 Task: Add Sprouts Burdock to the cart.
Action: Mouse moved to (262, 123)
Screenshot: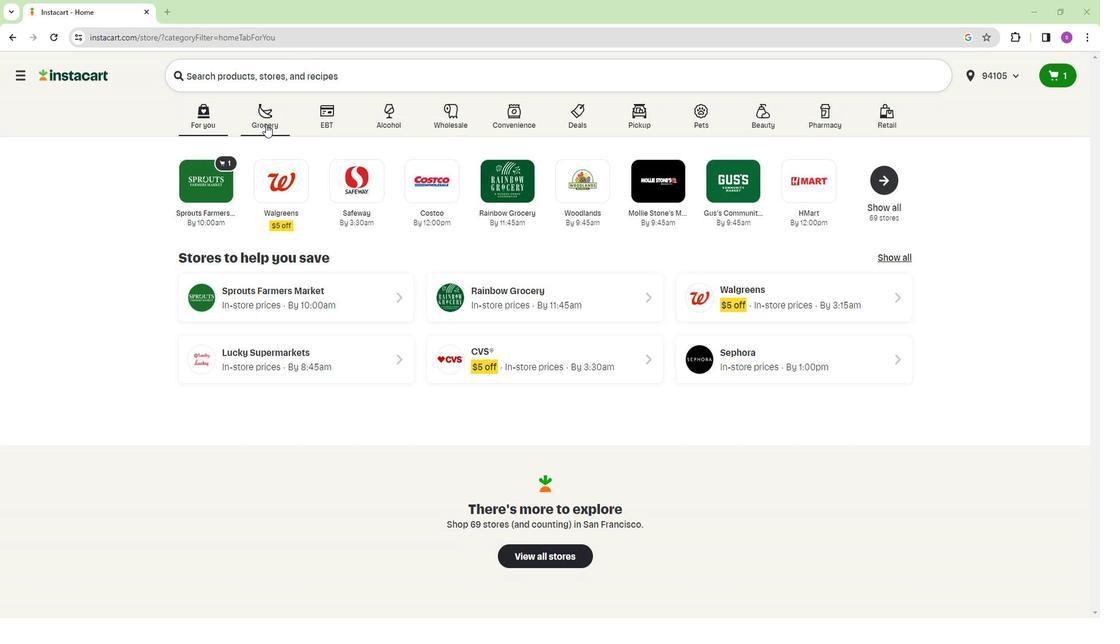 
Action: Mouse pressed left at (262, 123)
Screenshot: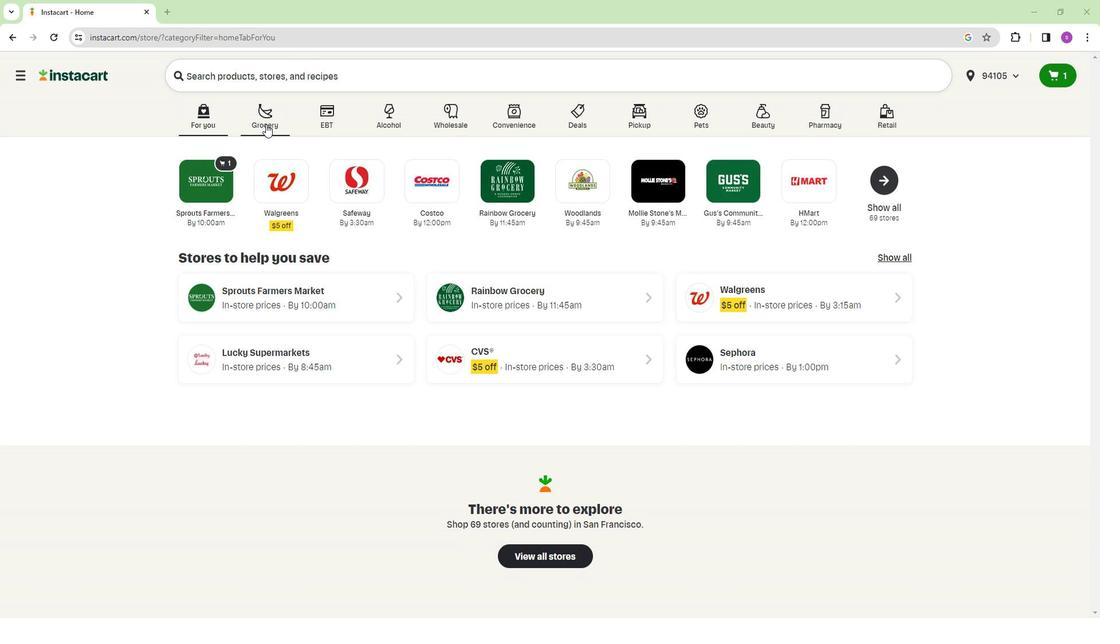 
Action: Mouse moved to (208, 185)
Screenshot: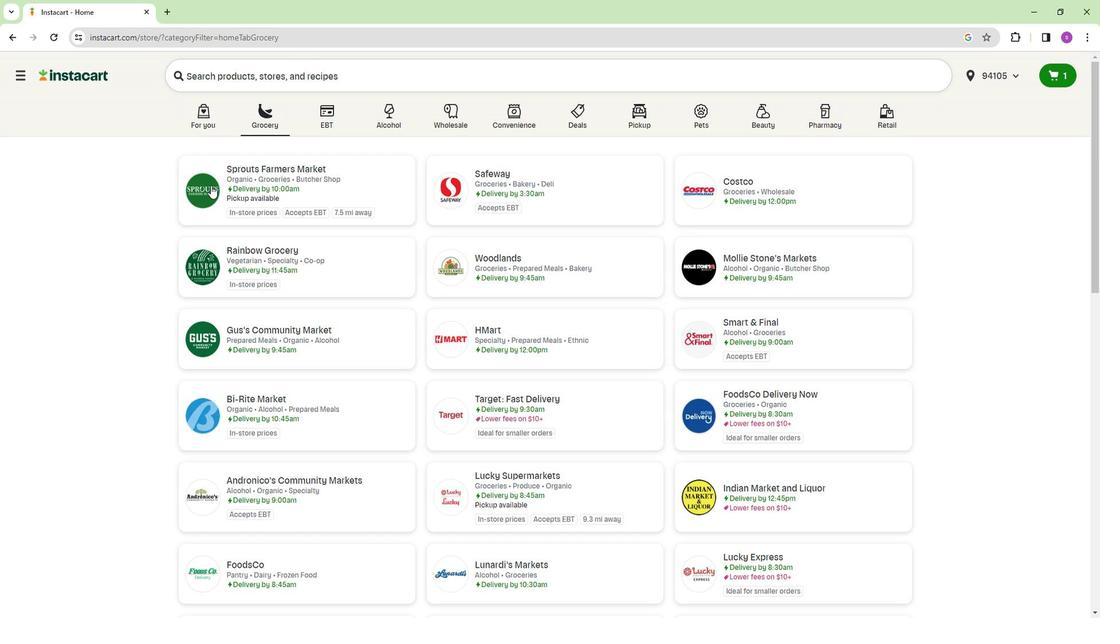 
Action: Mouse pressed left at (208, 185)
Screenshot: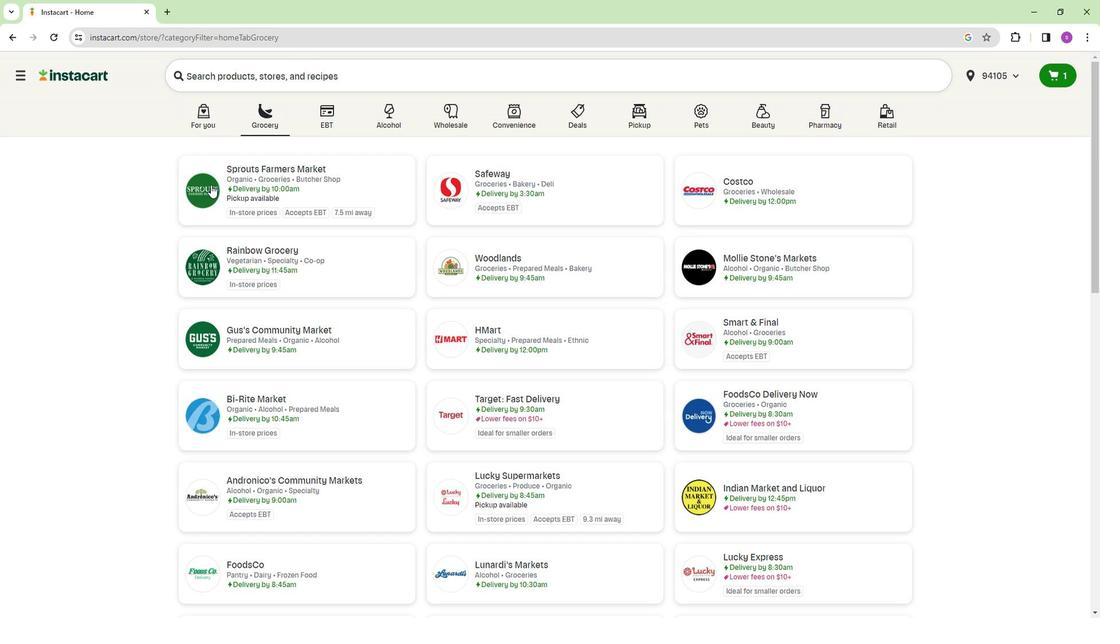
Action: Mouse moved to (83, 447)
Screenshot: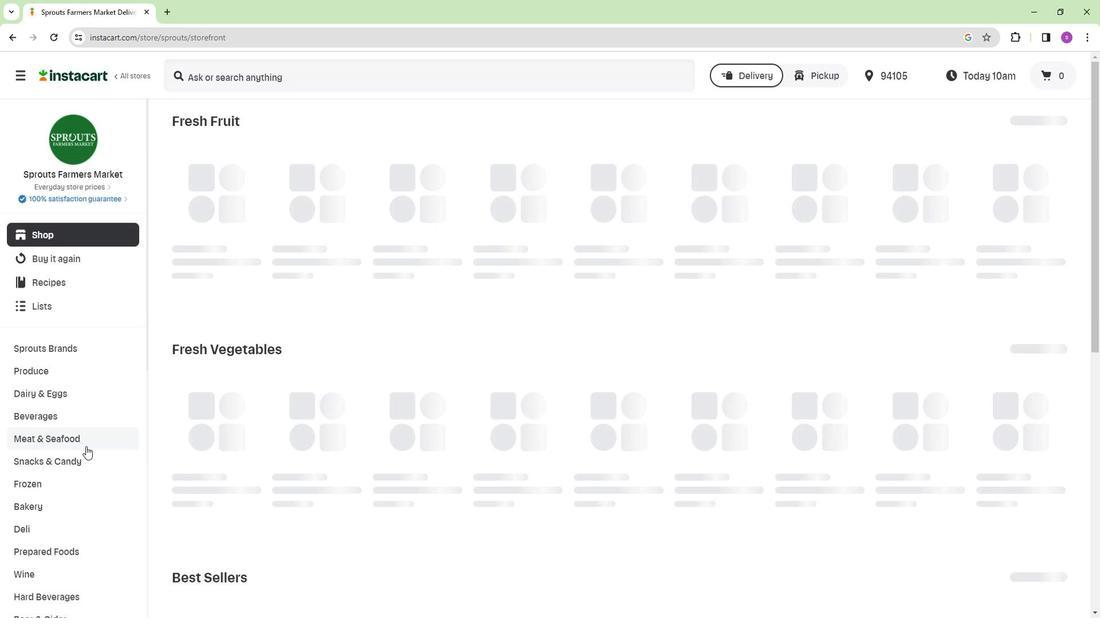 
Action: Mouse scrolled (83, 447) with delta (0, 0)
Screenshot: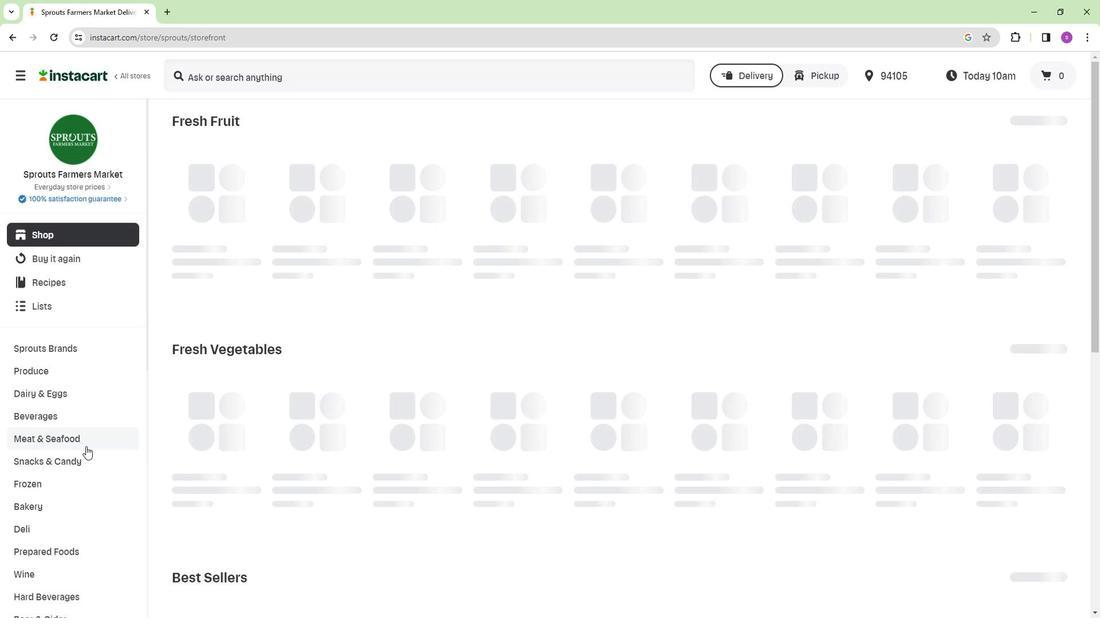 
Action: Mouse moved to (84, 447)
Screenshot: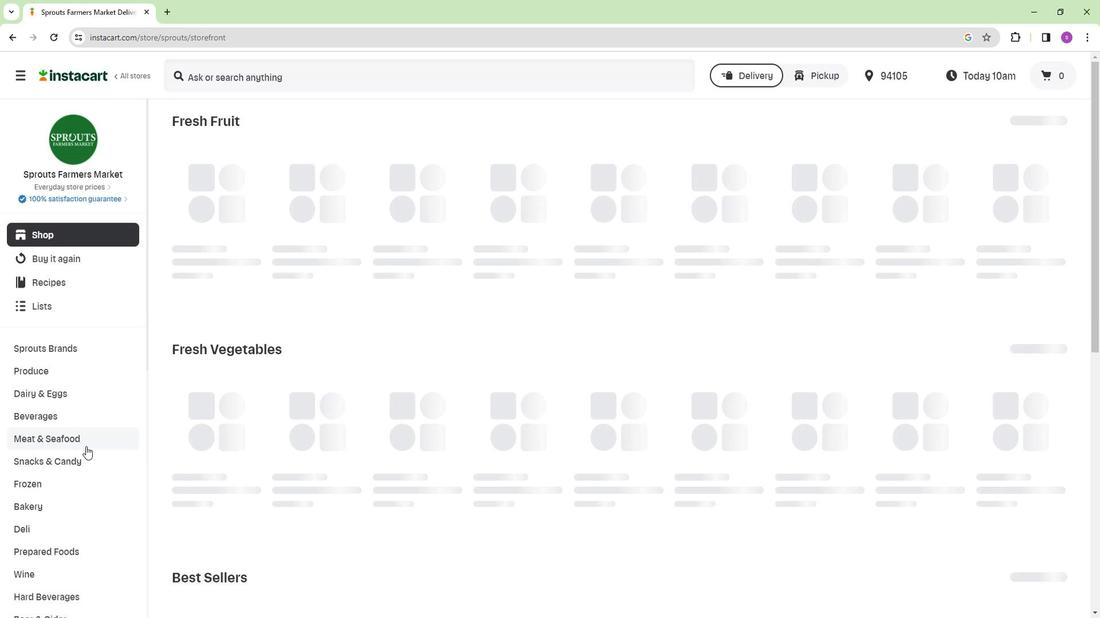 
Action: Mouse scrolled (84, 446) with delta (0, 0)
Screenshot: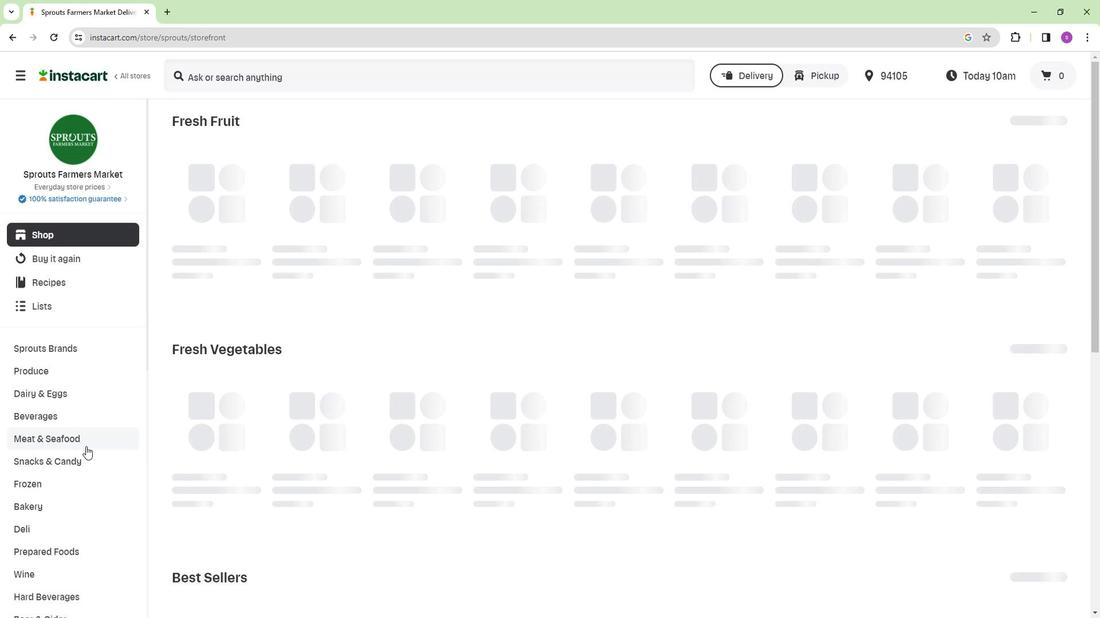 
Action: Mouse moved to (86, 443)
Screenshot: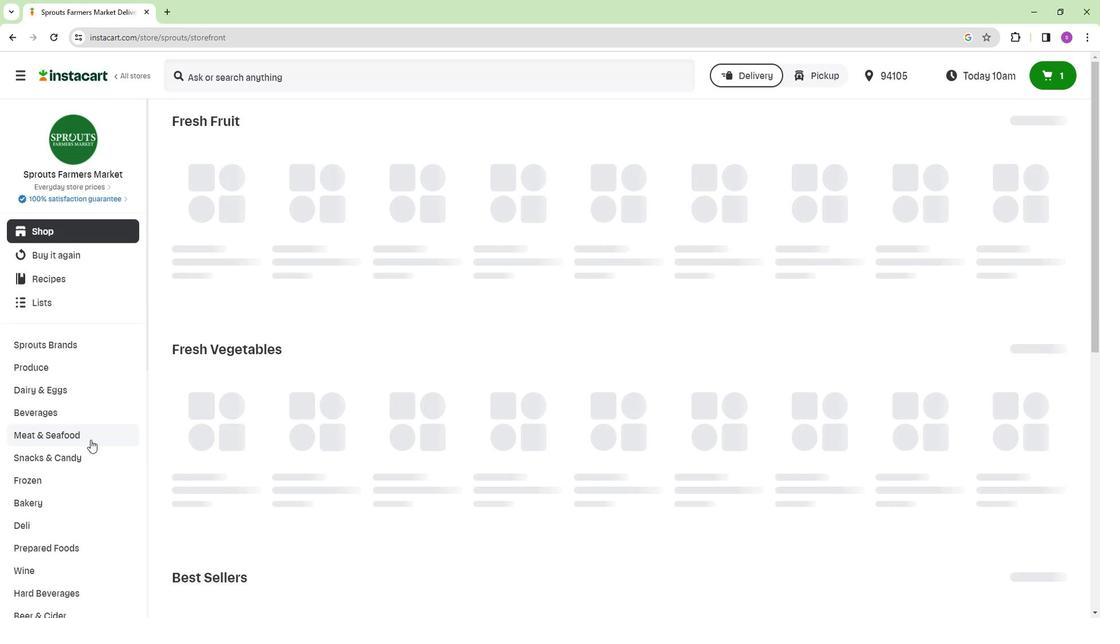 
Action: Mouse scrolled (86, 442) with delta (0, 0)
Screenshot: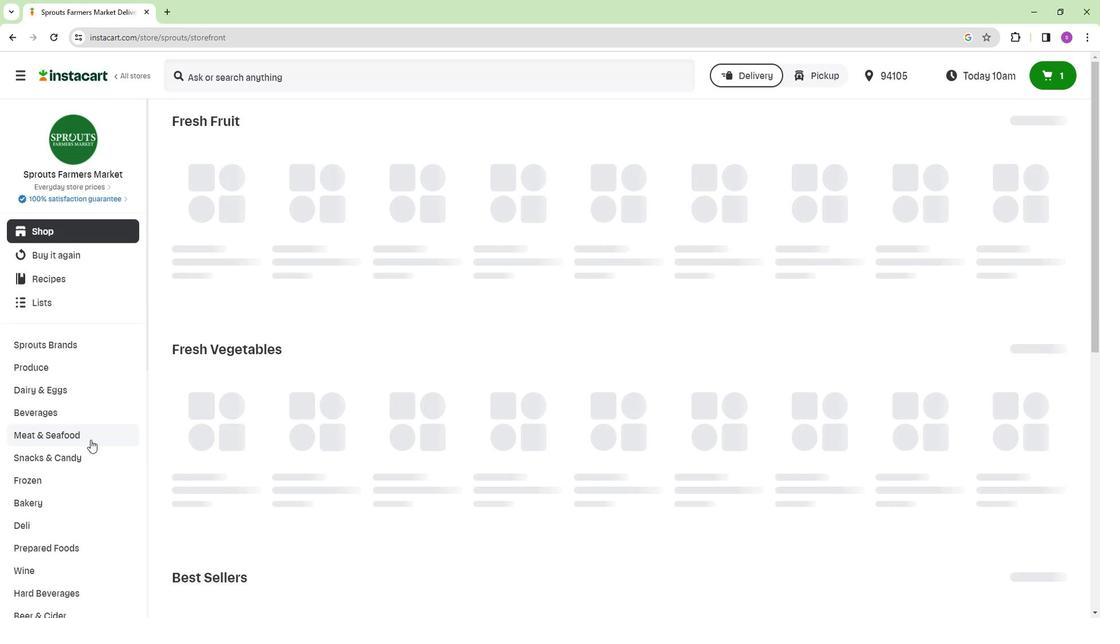 
Action: Mouse moved to (91, 432)
Screenshot: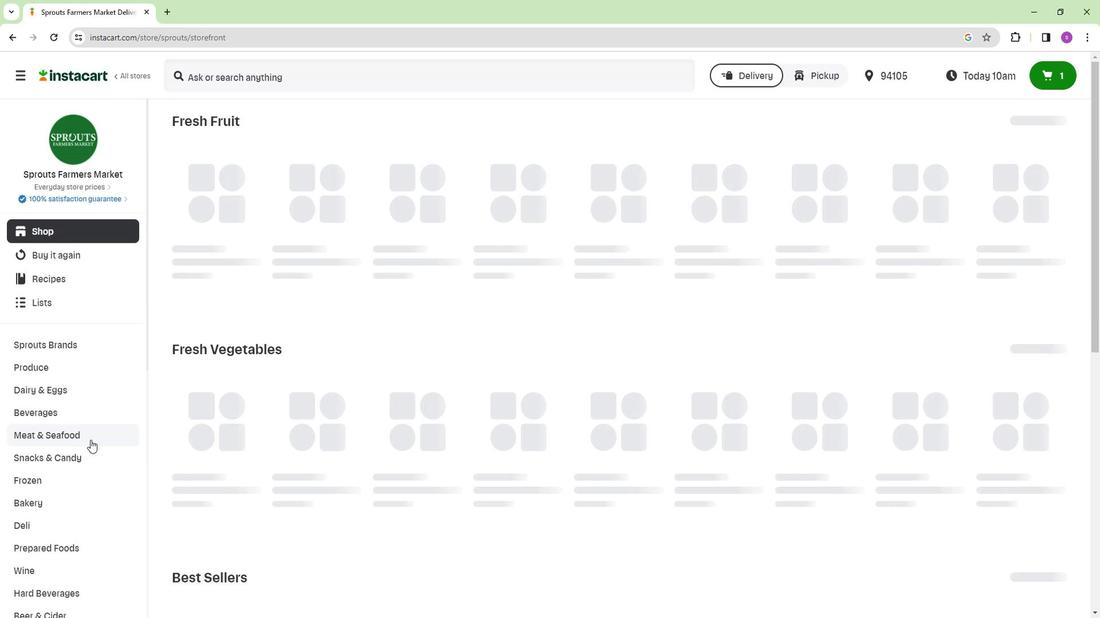
Action: Mouse scrolled (91, 431) with delta (0, 0)
Screenshot: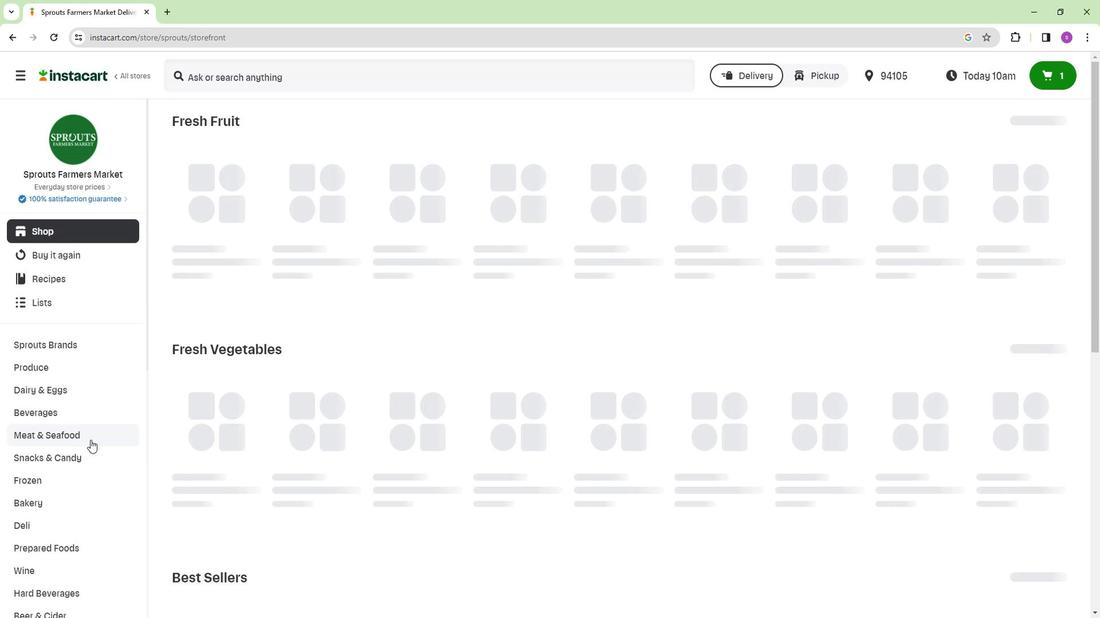
Action: Mouse moved to (98, 418)
Screenshot: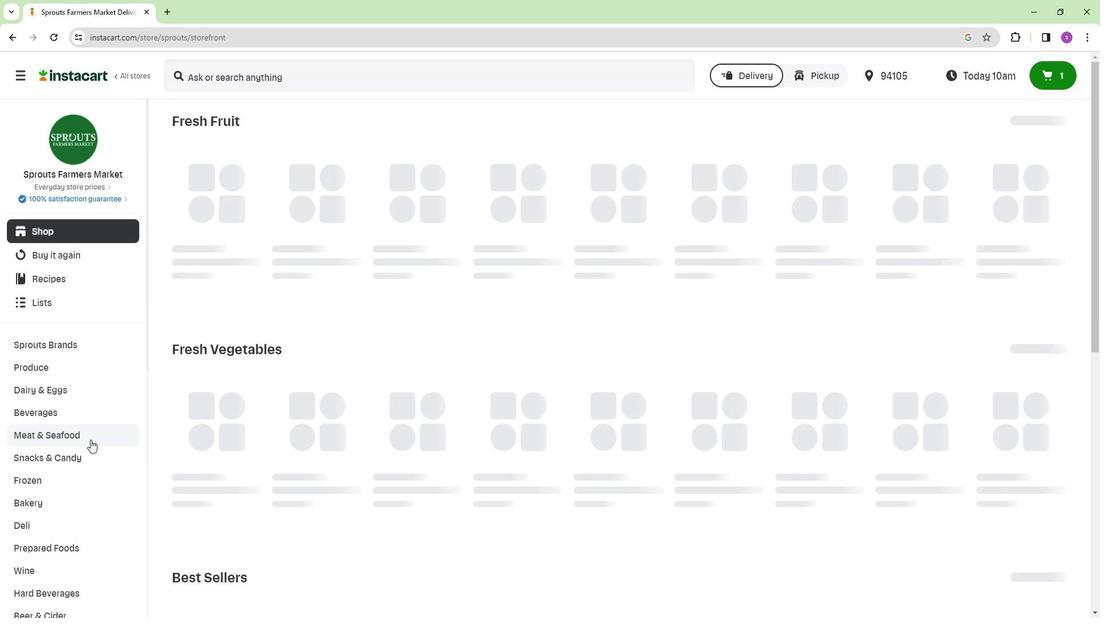 
Action: Mouse scrolled (98, 418) with delta (0, 0)
Screenshot: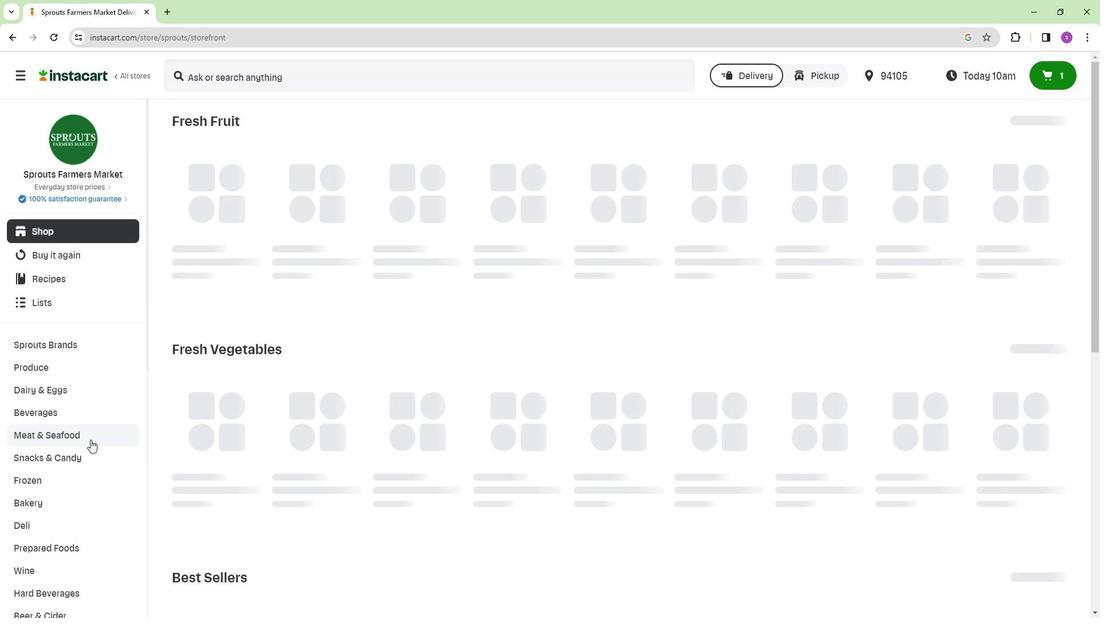 
Action: Mouse moved to (67, 503)
Screenshot: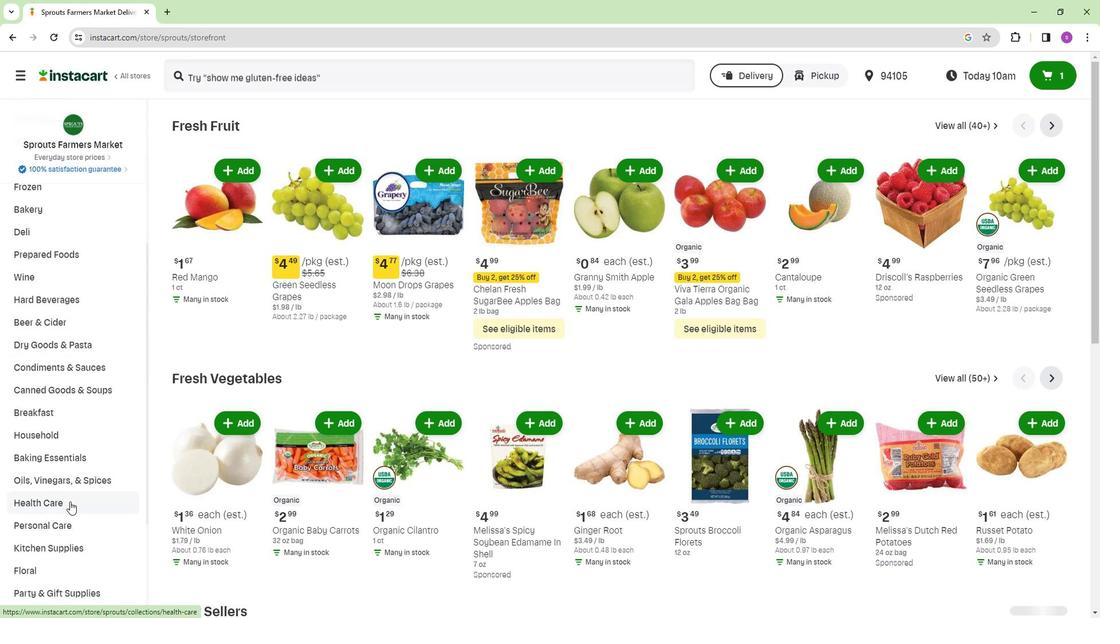 
Action: Mouse pressed left at (67, 503)
Screenshot: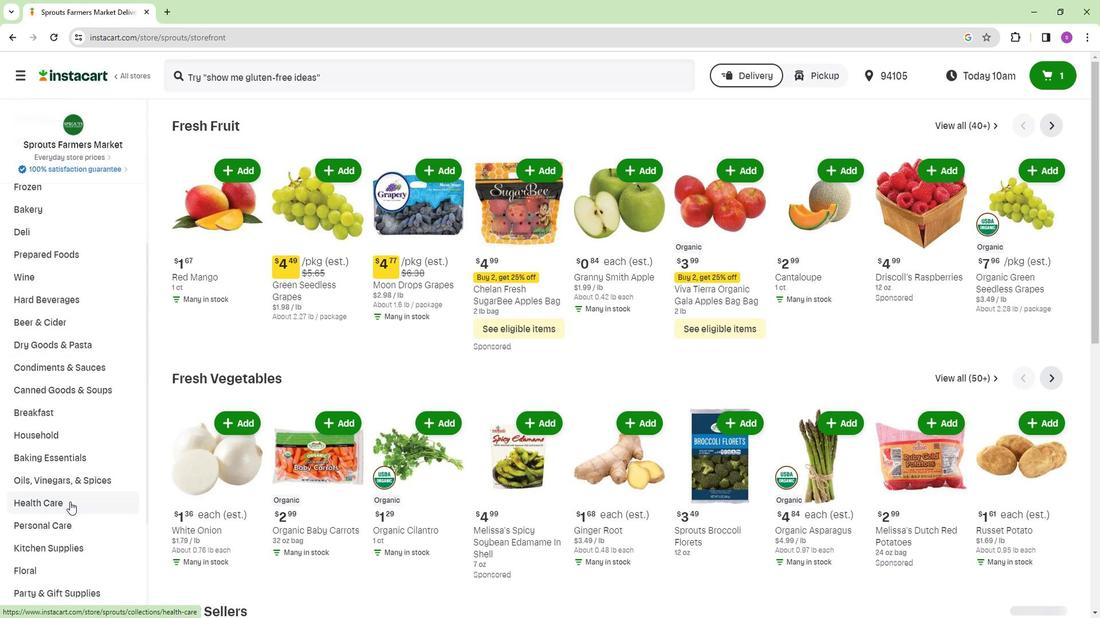 
Action: Mouse moved to (379, 151)
Screenshot: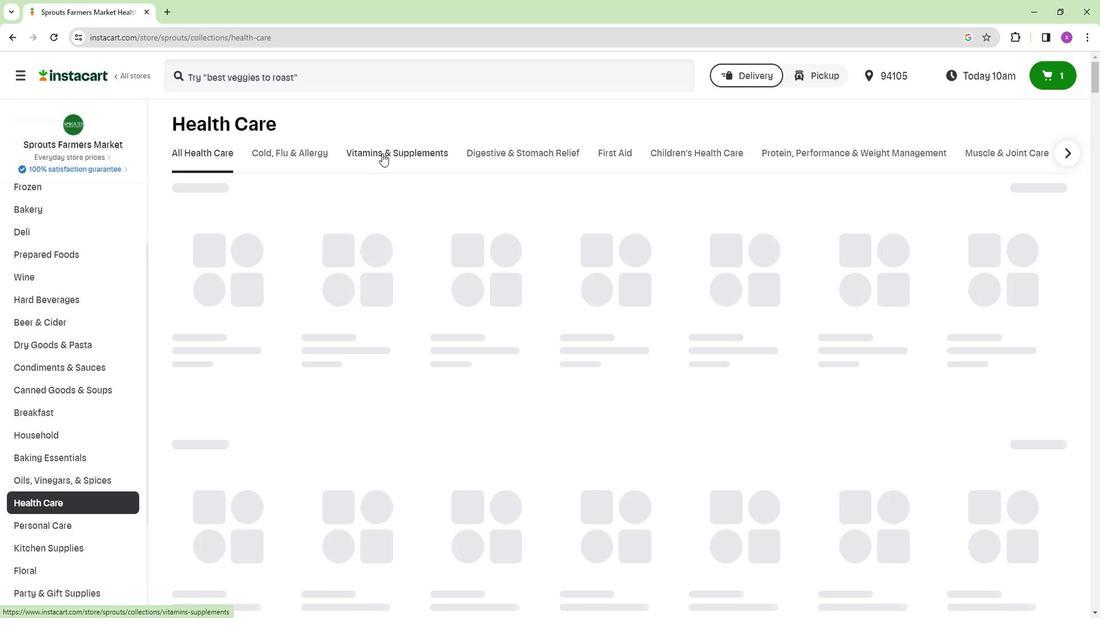 
Action: Mouse pressed left at (379, 151)
Screenshot: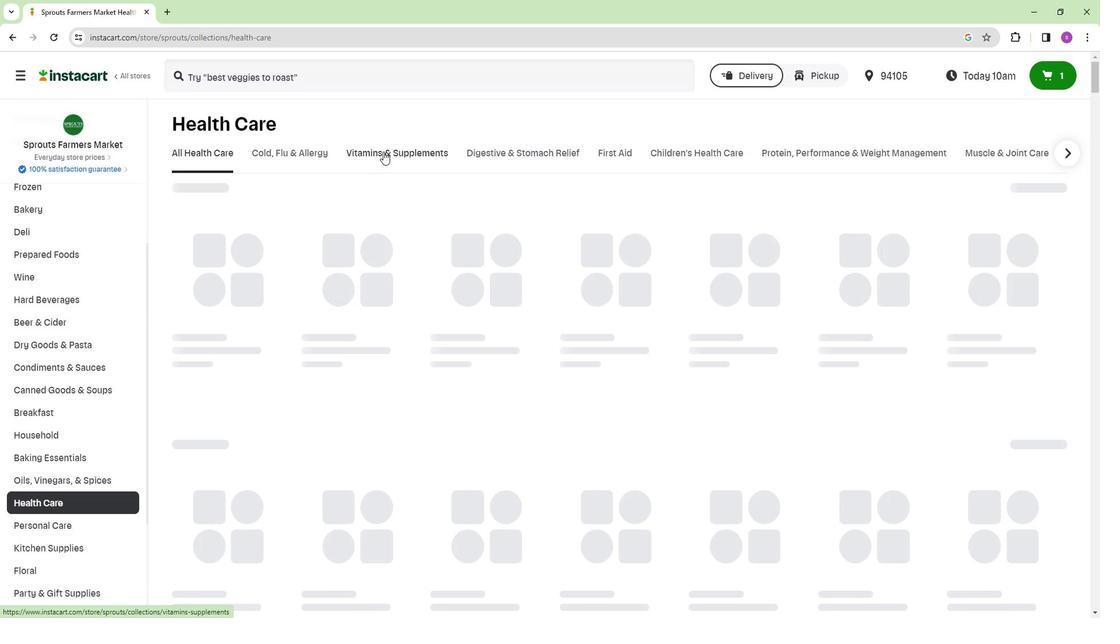 
Action: Mouse moved to (365, 211)
Screenshot: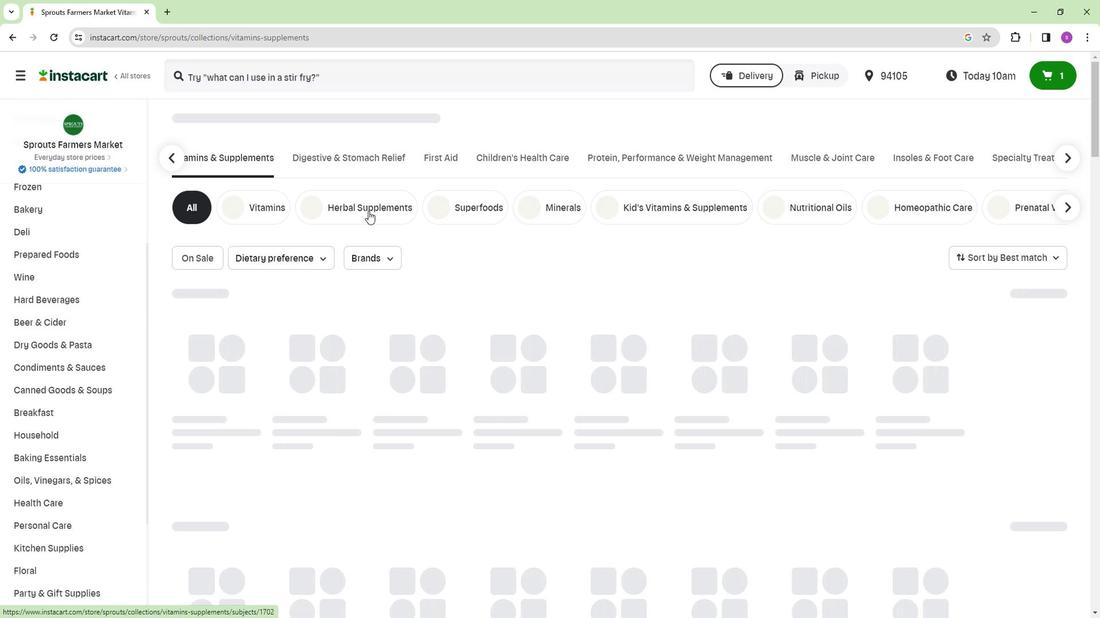 
Action: Mouse pressed left at (365, 211)
Screenshot: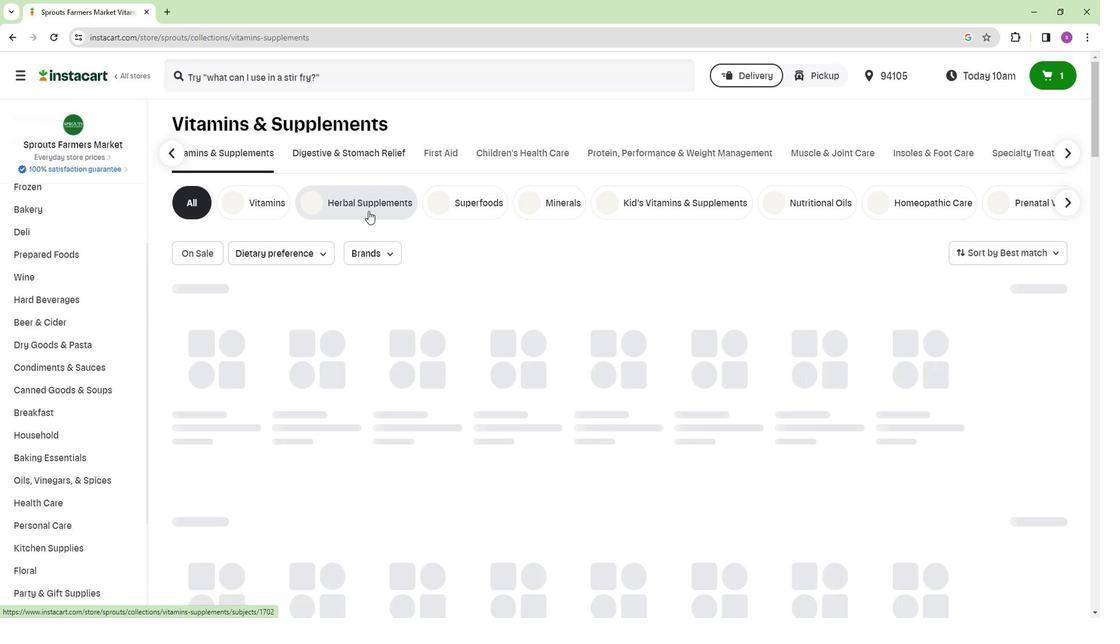 
Action: Mouse moved to (262, 75)
Screenshot: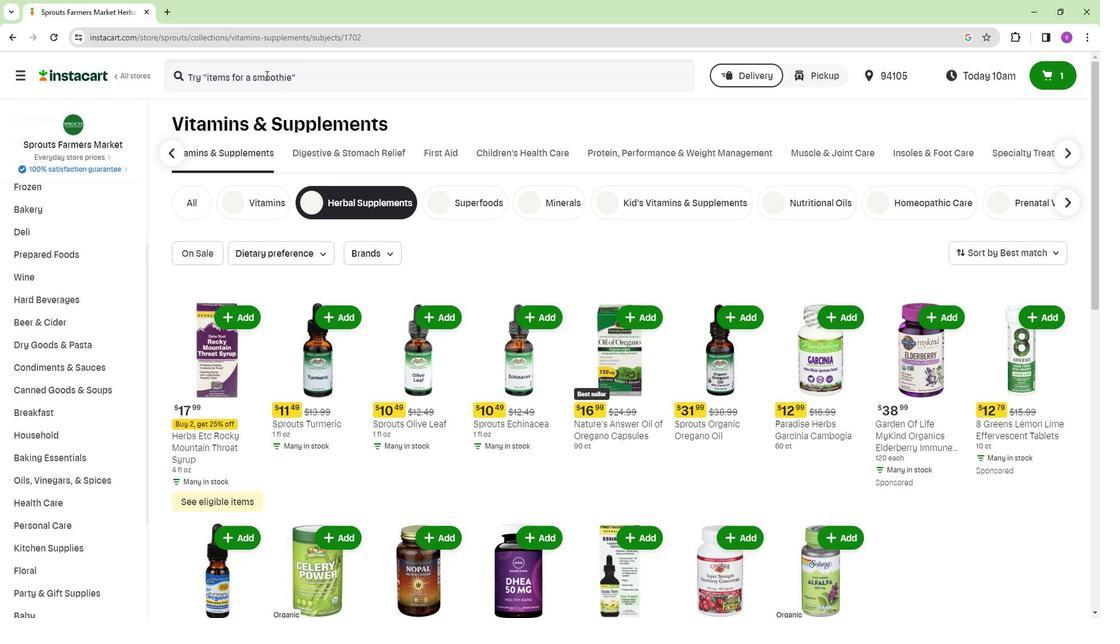 
Action: Mouse pressed left at (262, 75)
Screenshot: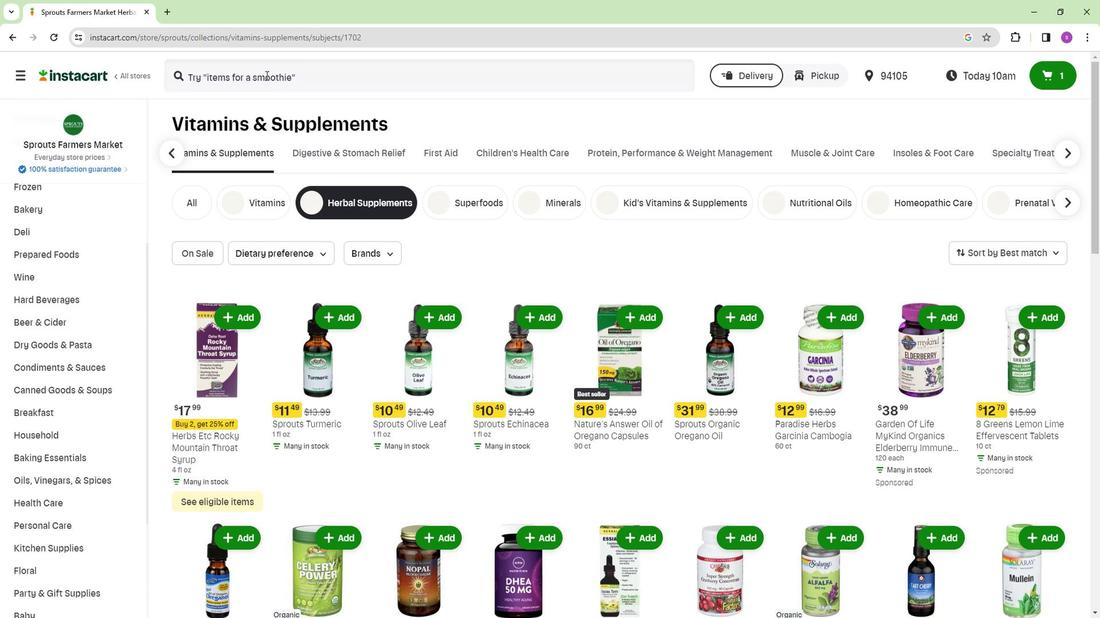 
Action: Key pressed <Key.shift>Sprouts<Key.space><Key.shift>Burdock<Key.enter>
Screenshot: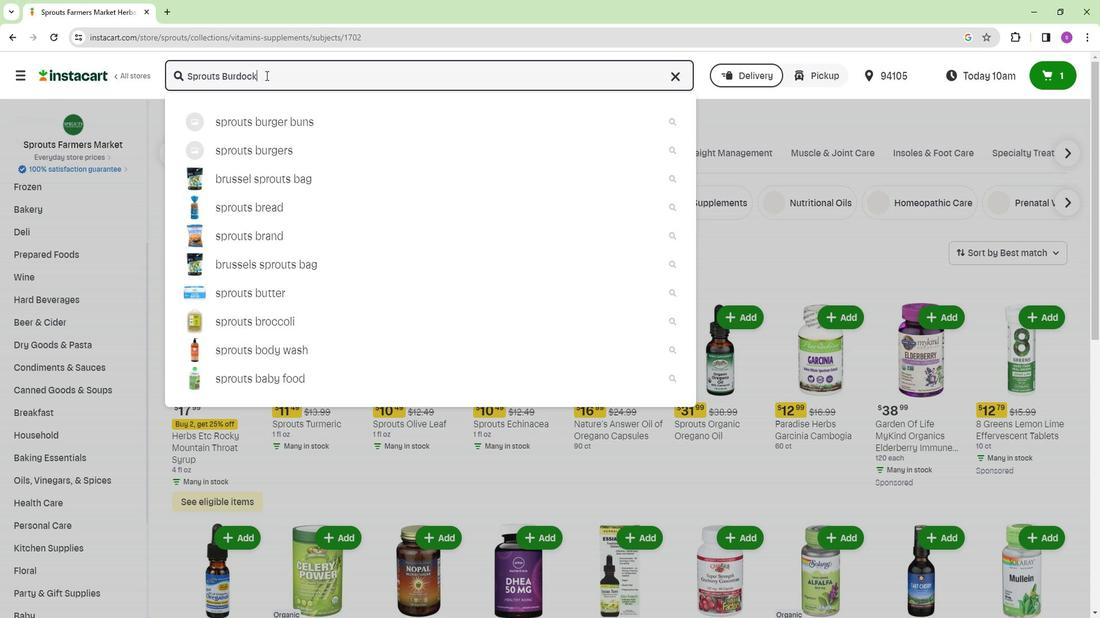 
Action: Mouse moved to (345, 229)
Screenshot: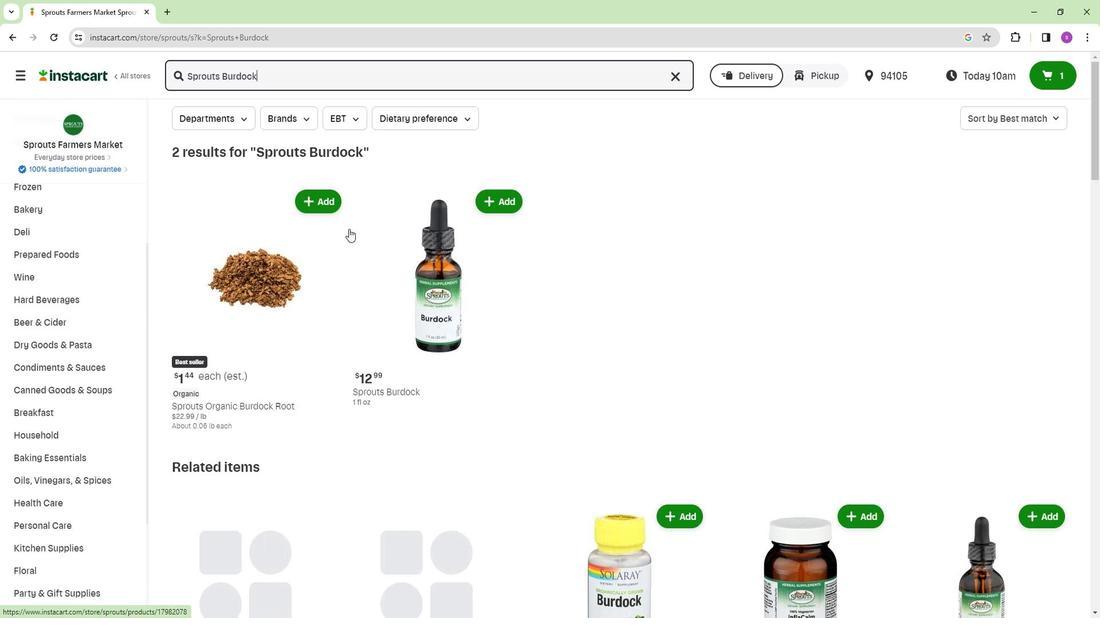 
Action: Mouse scrolled (345, 228) with delta (0, 0)
Screenshot: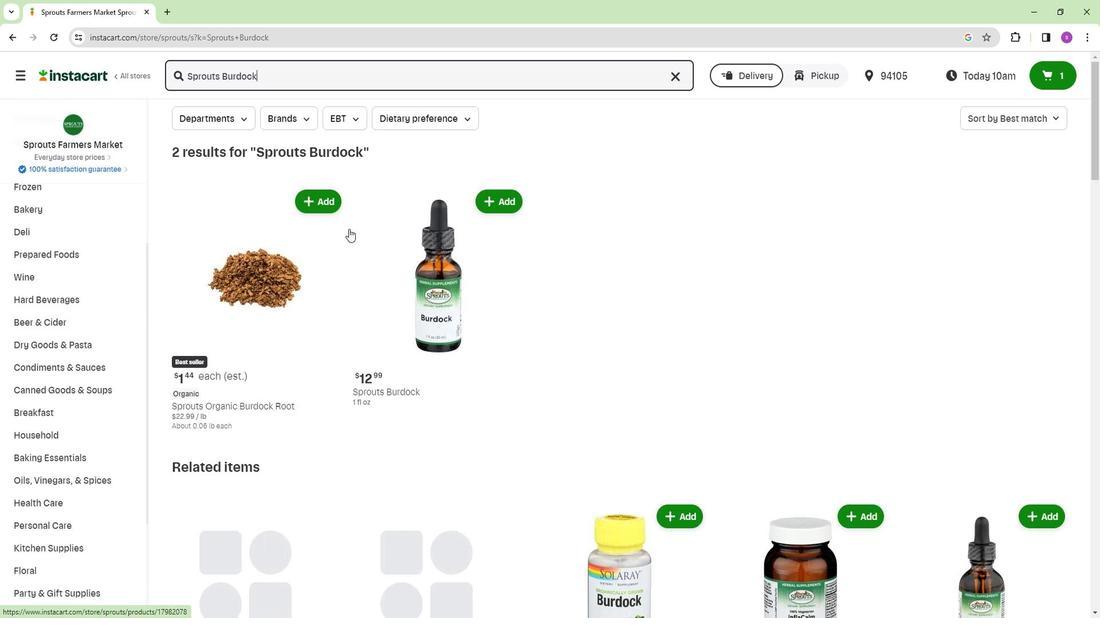 
Action: Mouse scrolled (345, 228) with delta (0, 0)
Screenshot: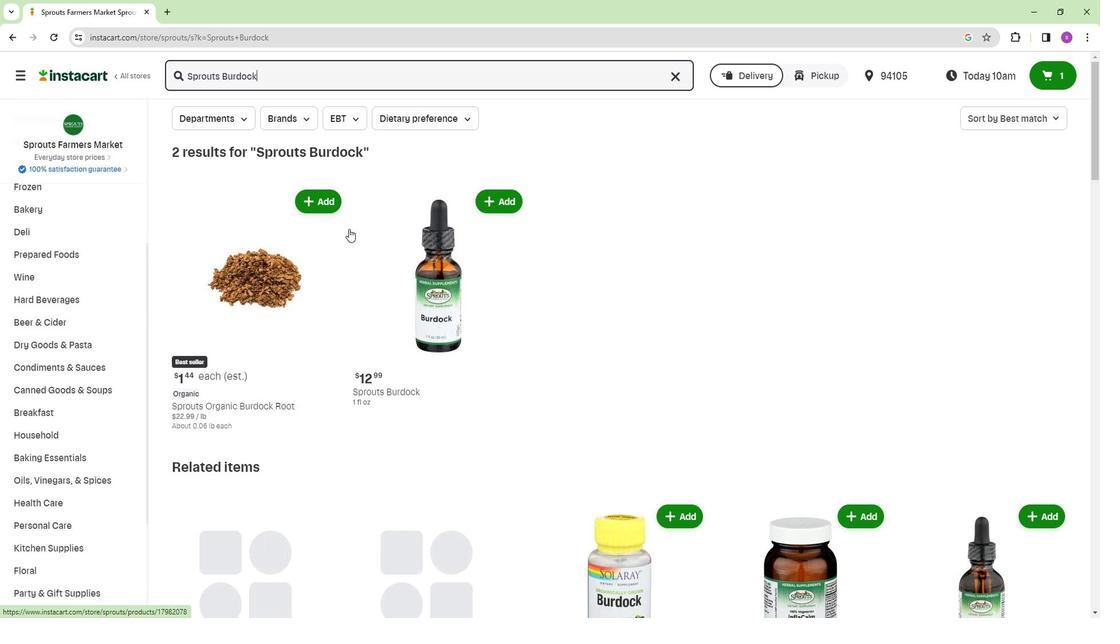 
Action: Mouse scrolled (345, 228) with delta (0, 0)
Screenshot: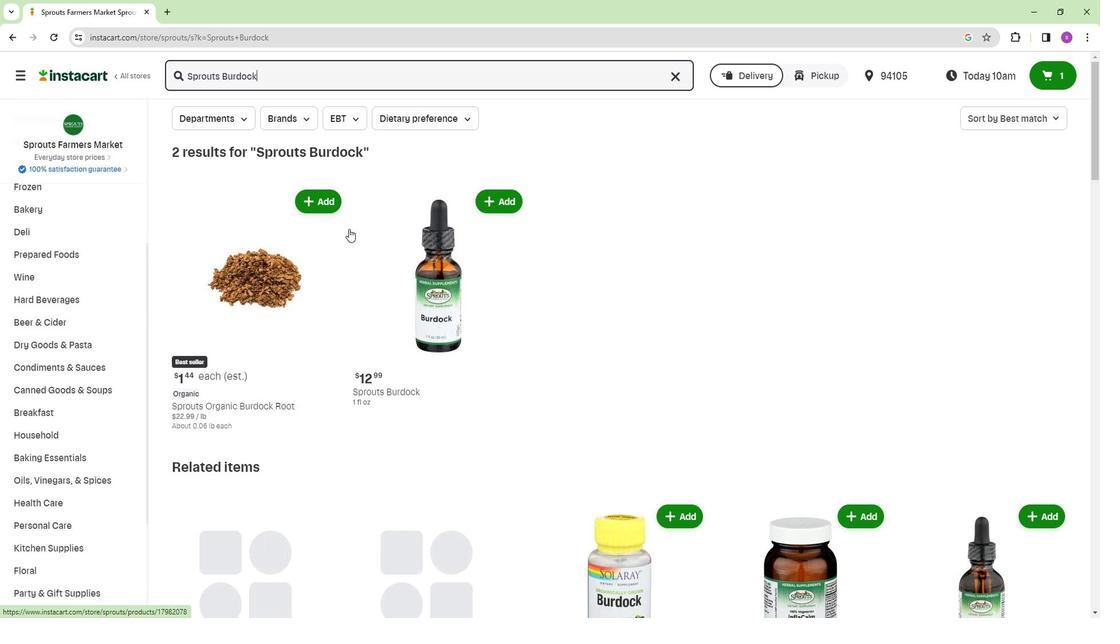 
Action: Mouse scrolled (345, 228) with delta (0, 0)
Screenshot: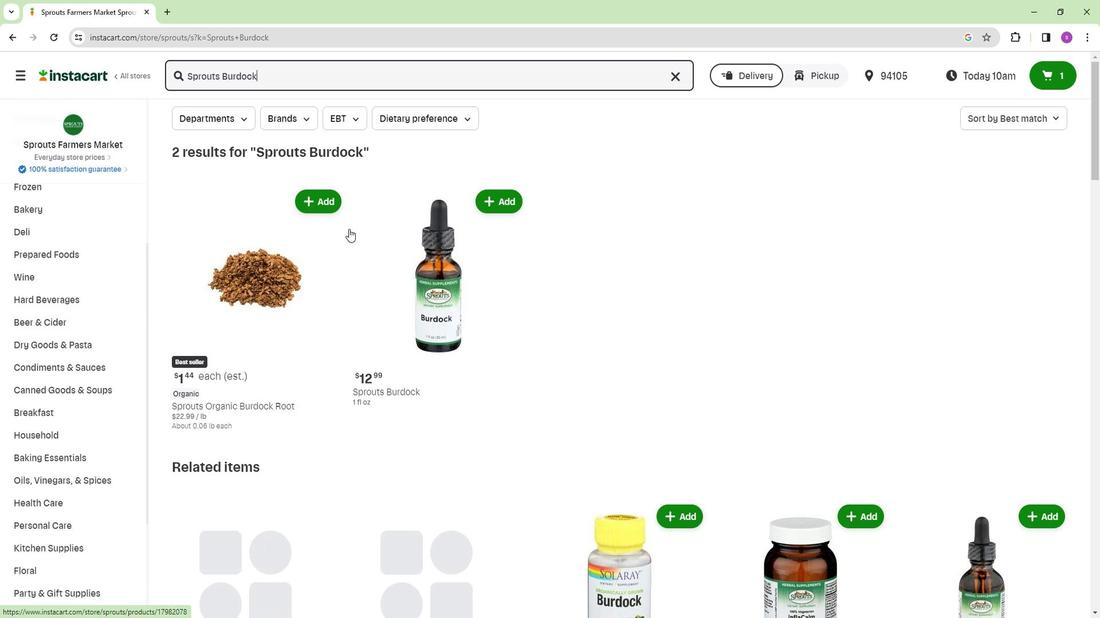 
Action: Mouse scrolled (345, 228) with delta (0, 0)
Screenshot: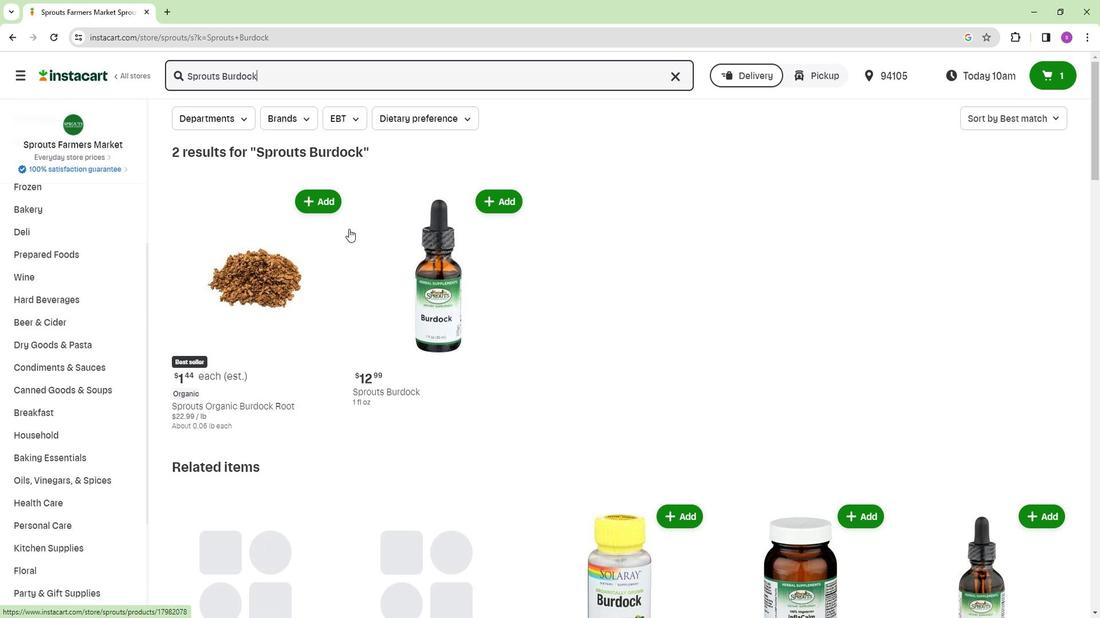 
Action: Mouse moved to (357, 236)
Screenshot: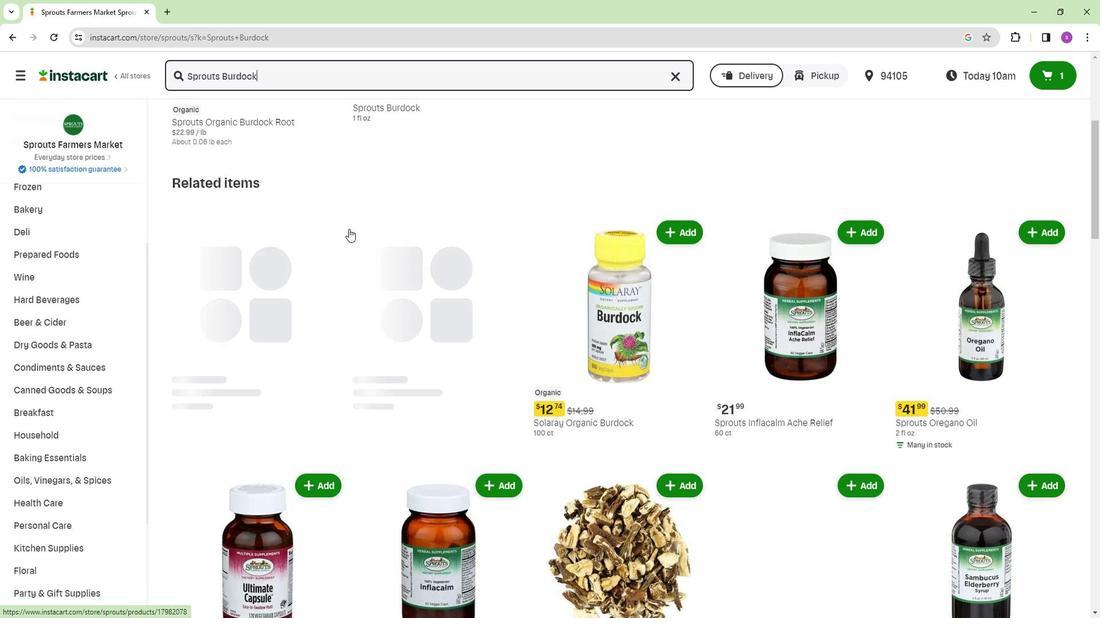 
Action: Mouse scrolled (357, 237) with delta (0, 0)
Screenshot: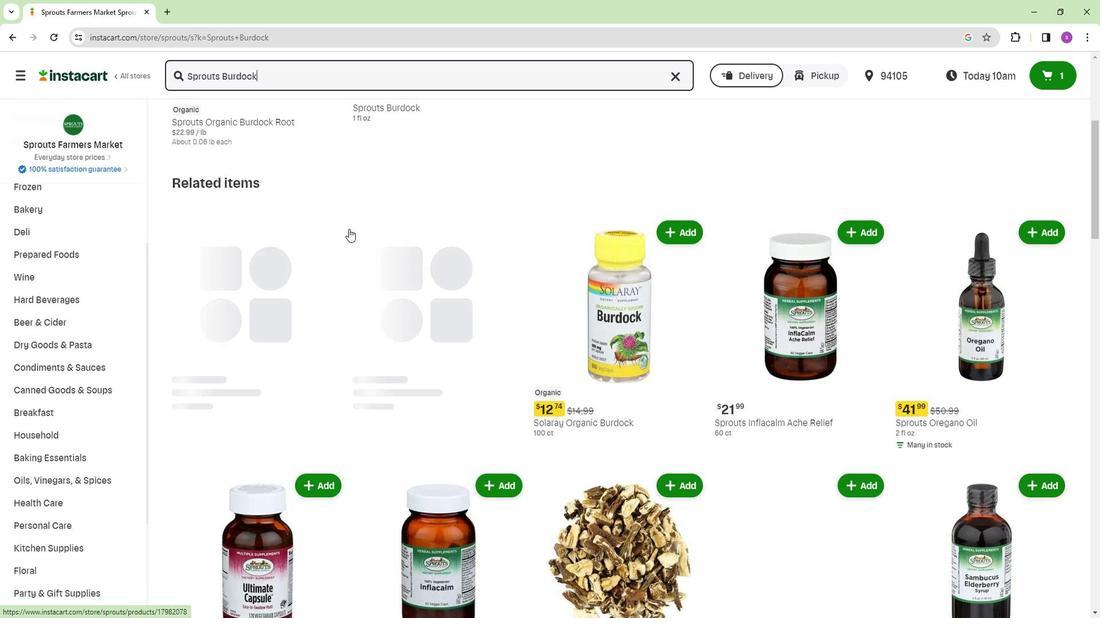 
Action: Mouse moved to (363, 245)
Screenshot: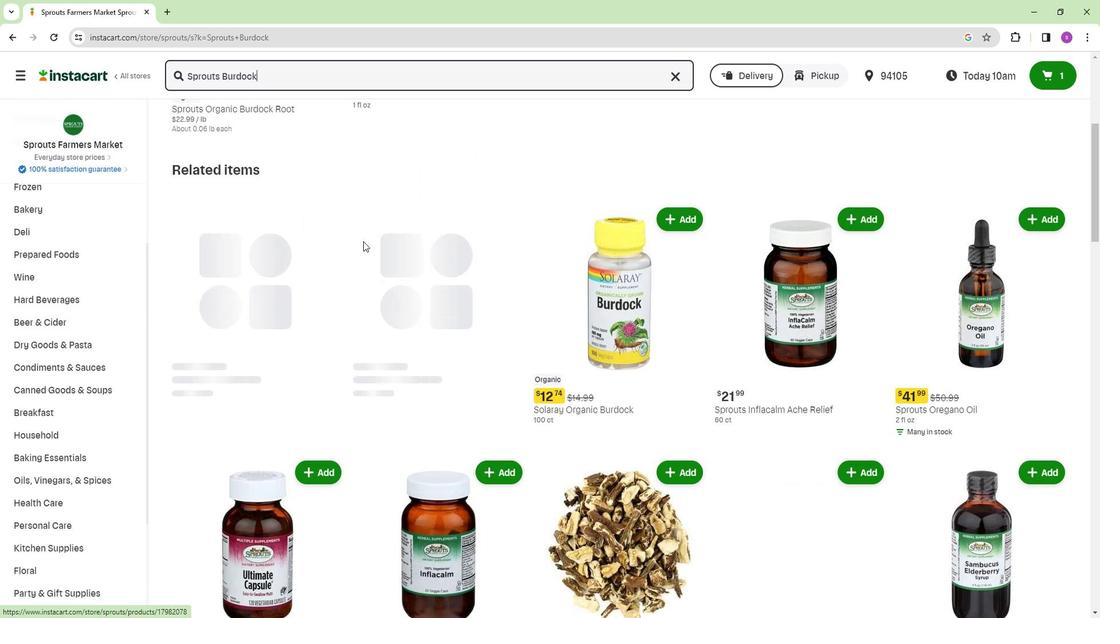 
Action: Mouse scrolled (363, 247) with delta (0, 1)
Screenshot: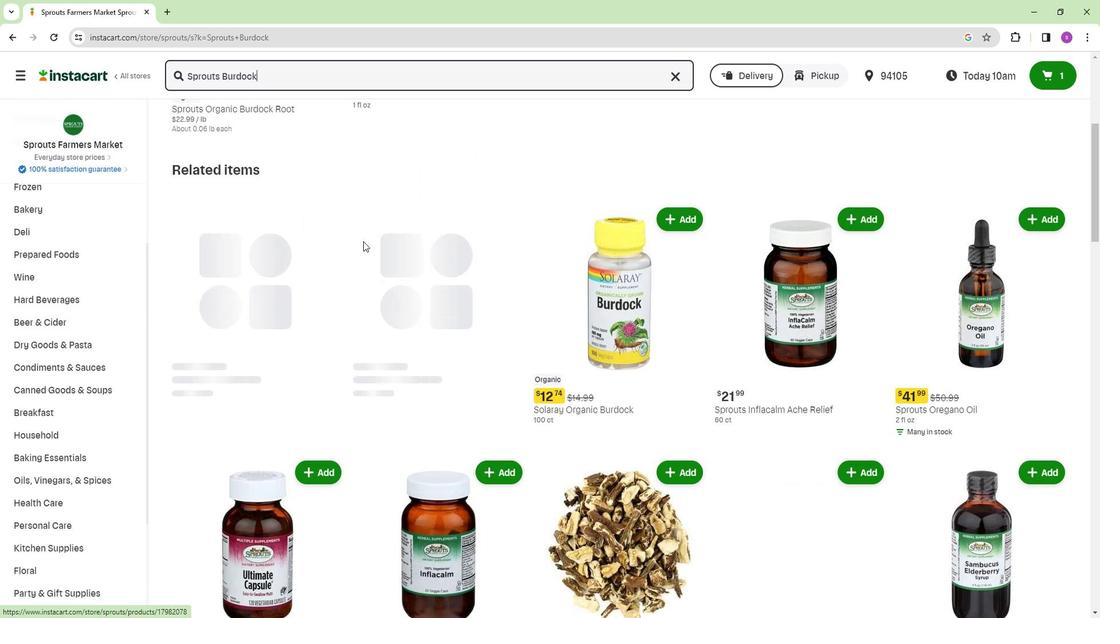 
Action: Mouse moved to (371, 257)
Screenshot: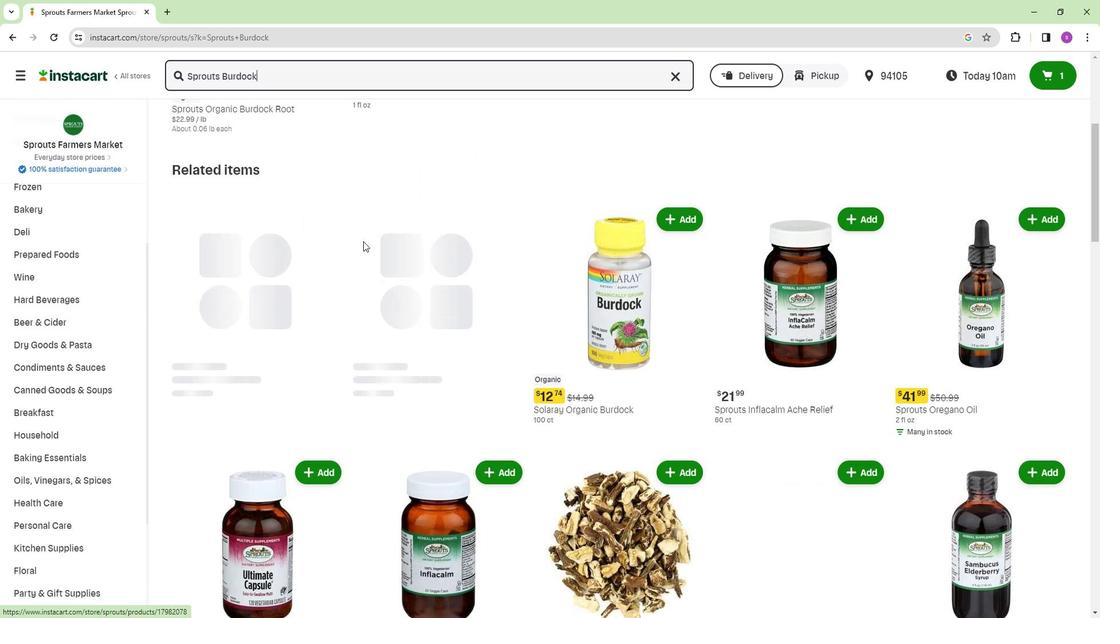
Action: Mouse scrolled (371, 257) with delta (0, 0)
Screenshot: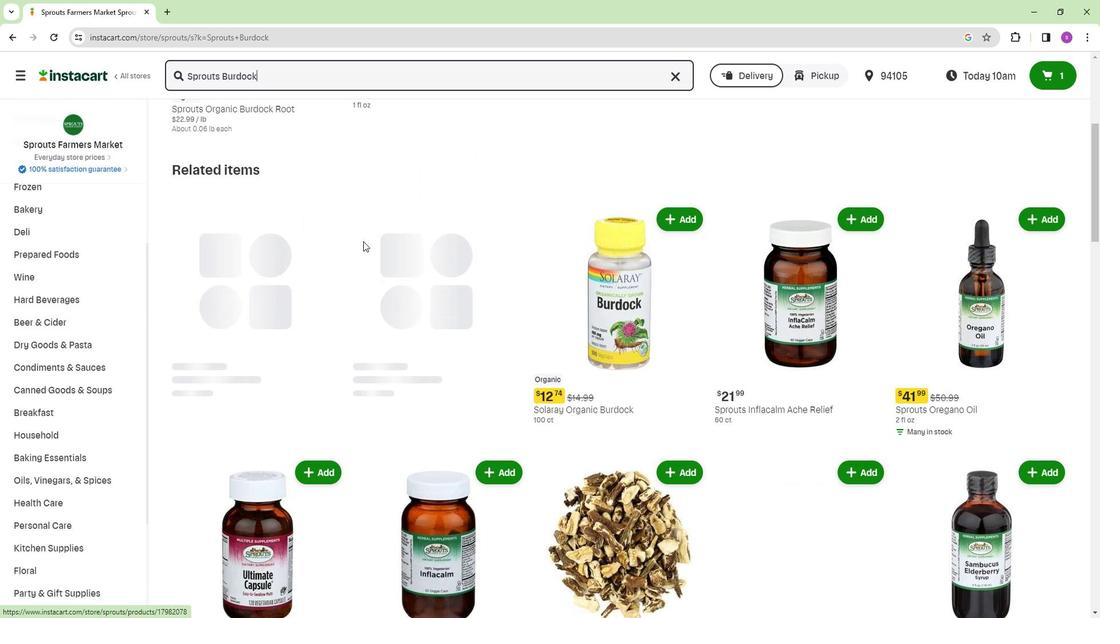 
Action: Mouse moved to (379, 270)
Screenshot: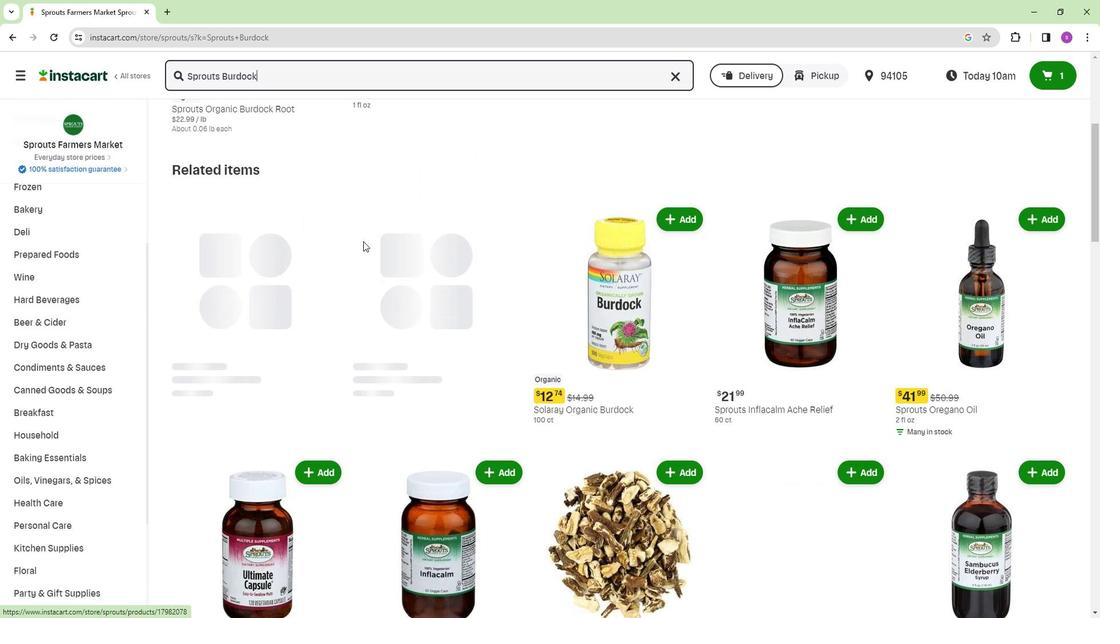 
Action: Mouse scrolled (379, 271) with delta (0, 0)
Screenshot: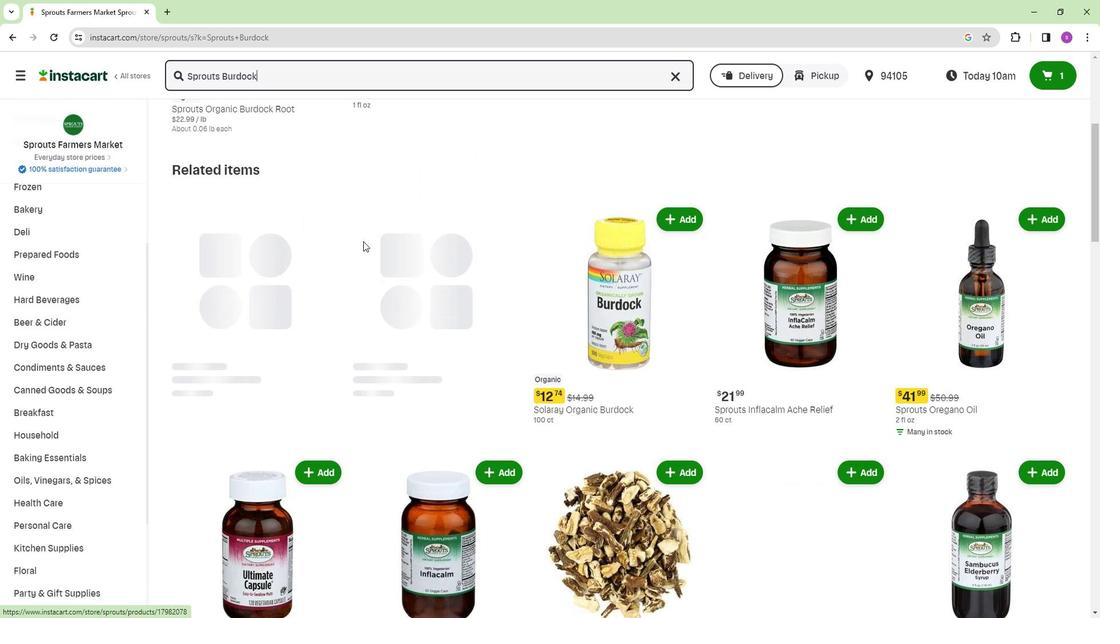 
Action: Mouse moved to (386, 294)
Screenshot: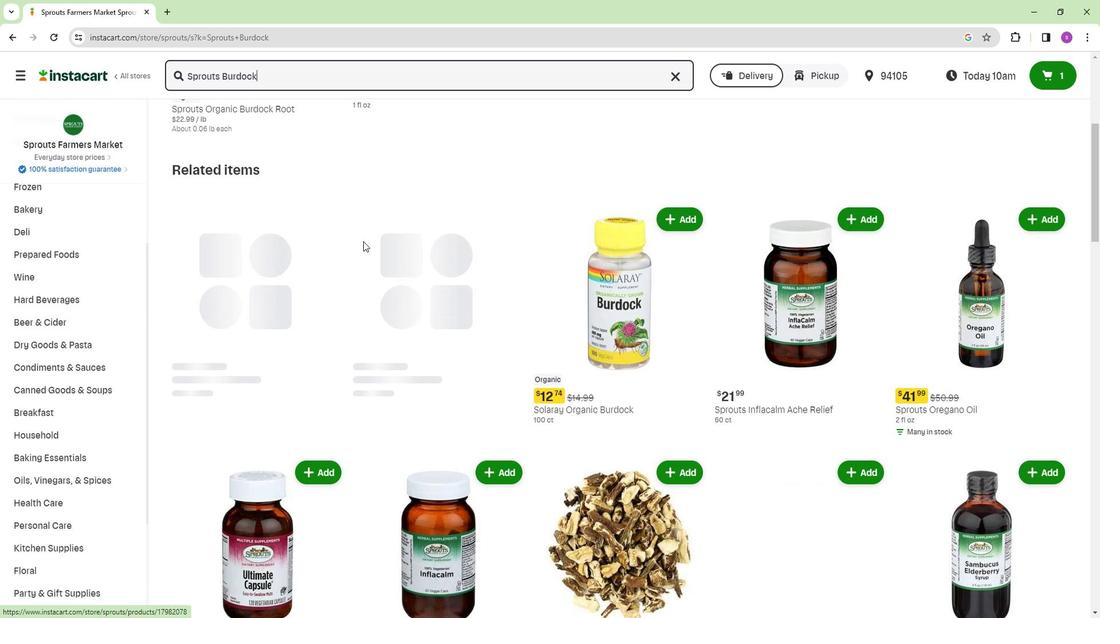 
Action: Mouse scrolled (386, 294) with delta (0, 0)
Screenshot: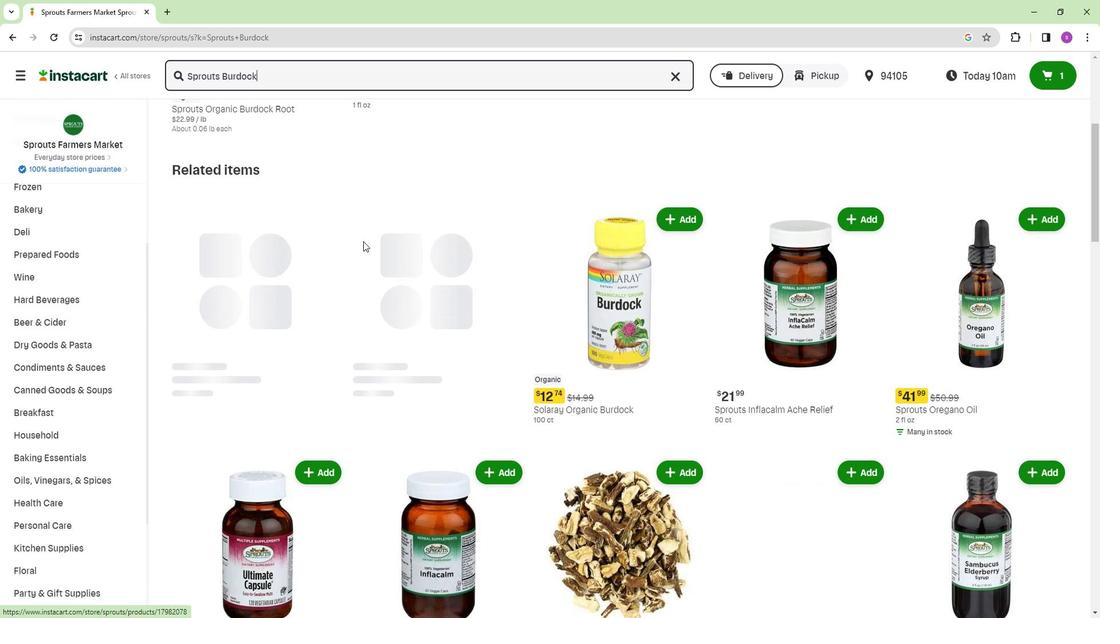 
Action: Mouse moved to (389, 308)
Screenshot: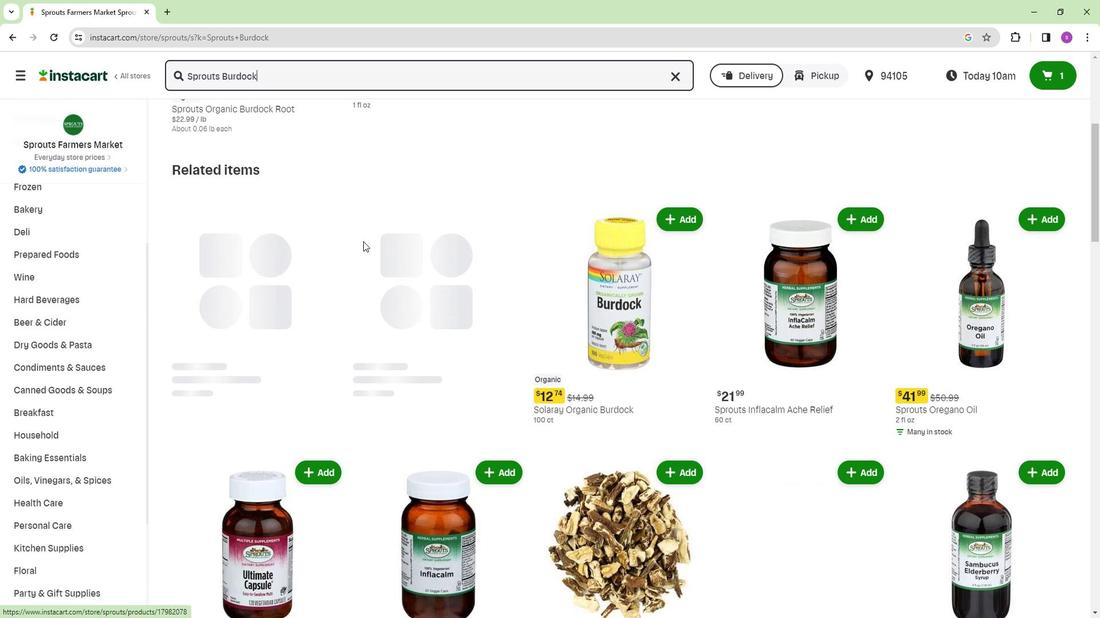 
Action: Mouse scrolled (389, 308) with delta (0, 0)
Screenshot: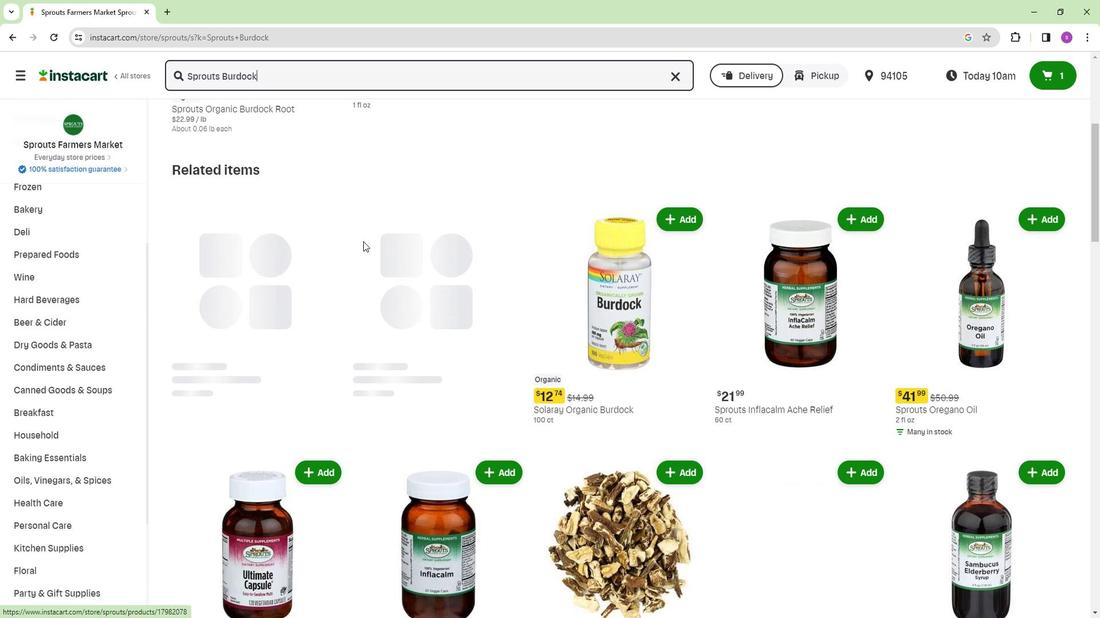 
Action: Mouse moved to (506, 198)
Screenshot: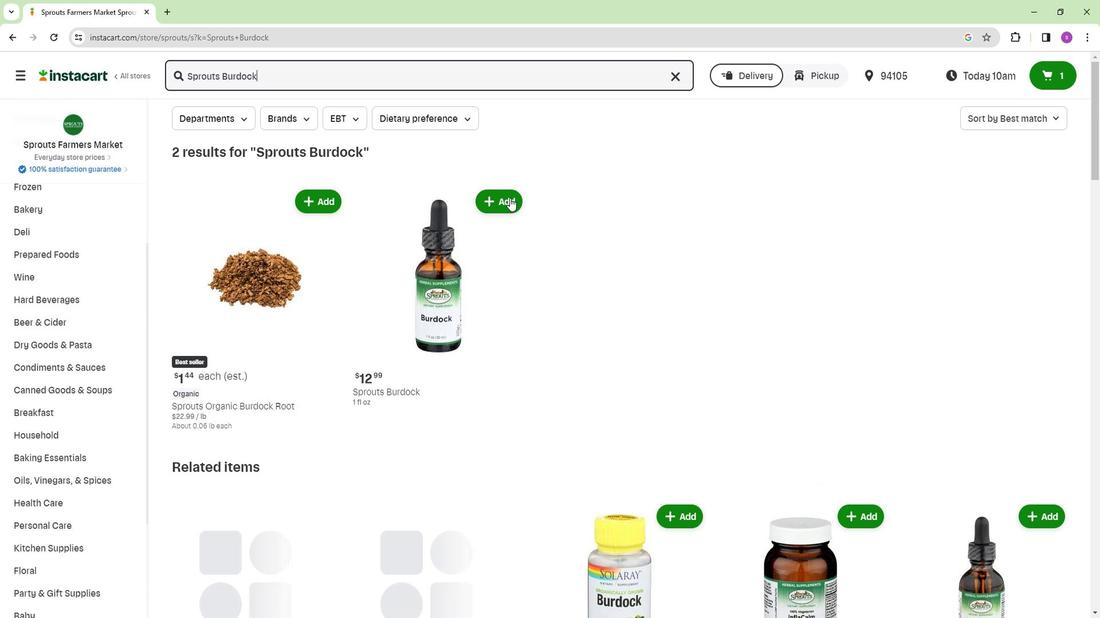 
Action: Mouse pressed left at (506, 198)
Screenshot: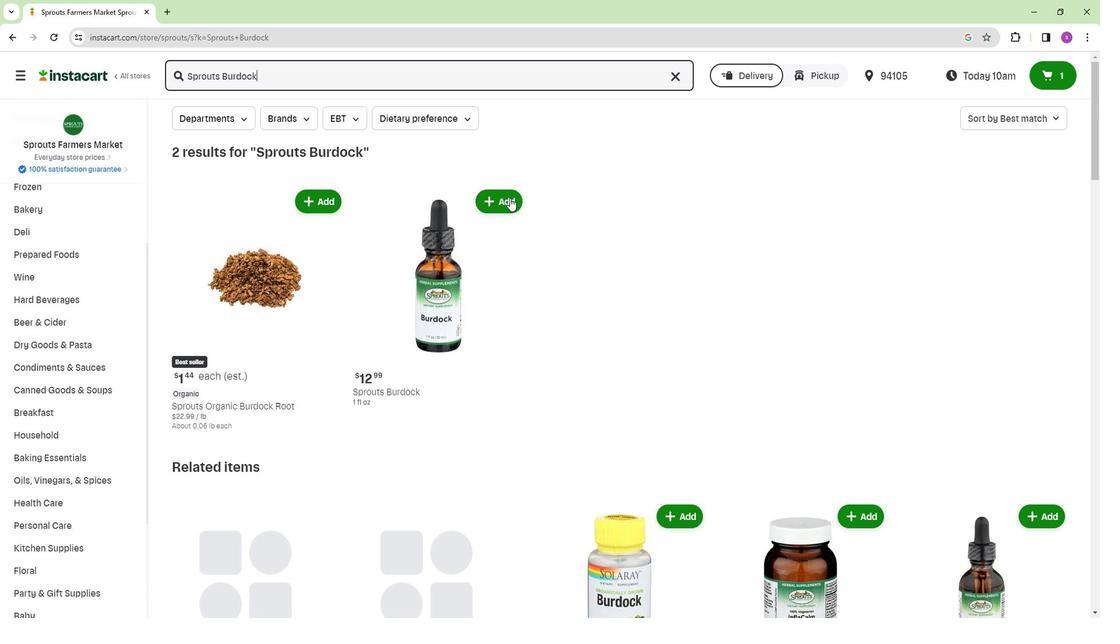 
Action: Mouse moved to (575, 200)
Screenshot: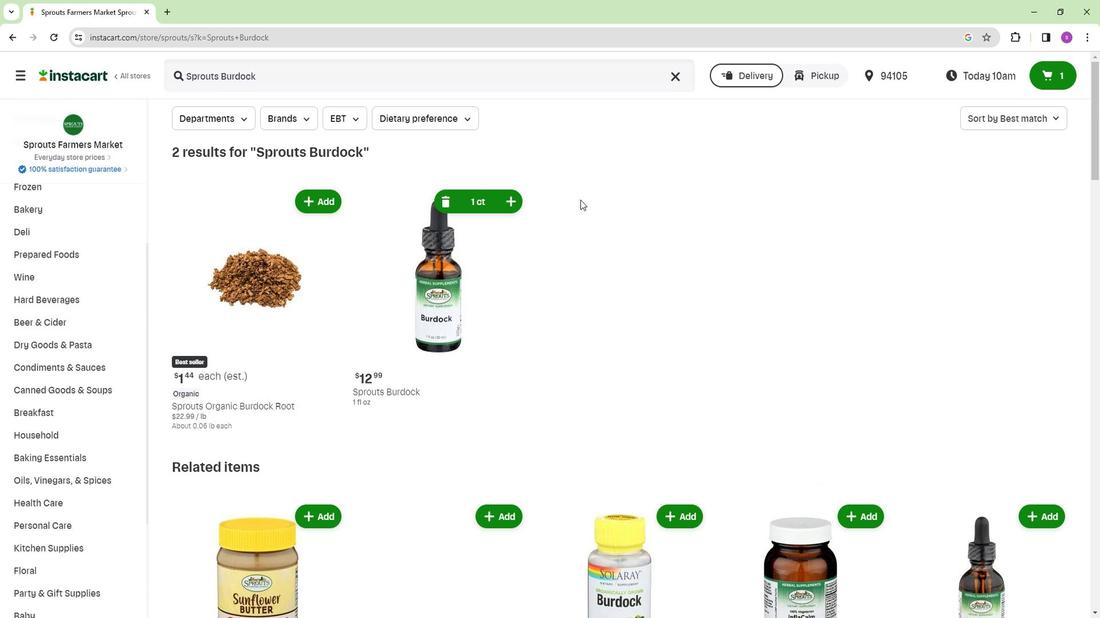 
